 Task: Create a task  Integrate a new video conferencing system for a company's remote workers , assign it to team member softage.3@softage.net in the project AgileCube and update the status of the task to  On Track  , set the priority of the task to High
Action: Mouse moved to (81, 322)
Screenshot: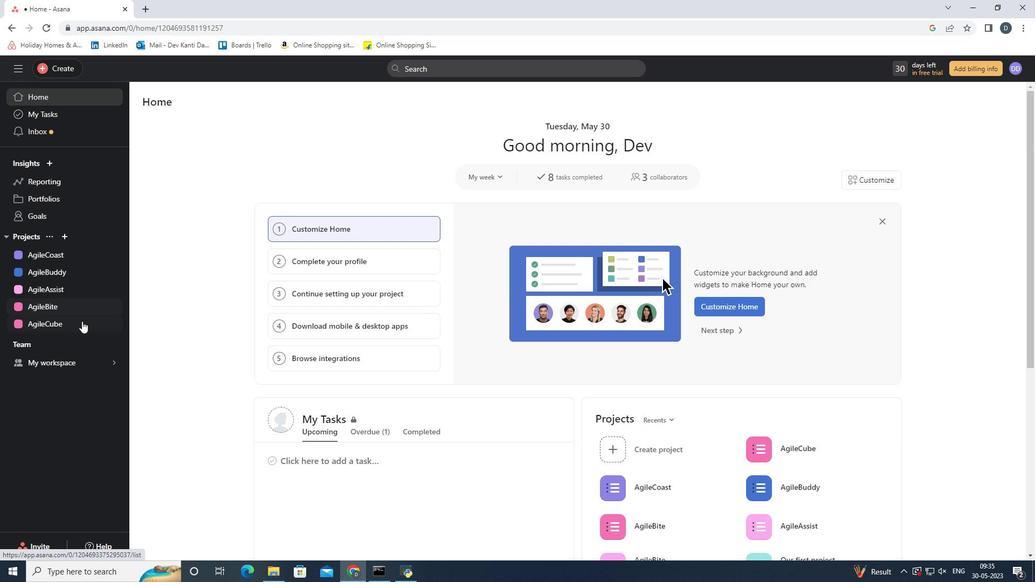 
Action: Mouse pressed left at (81, 322)
Screenshot: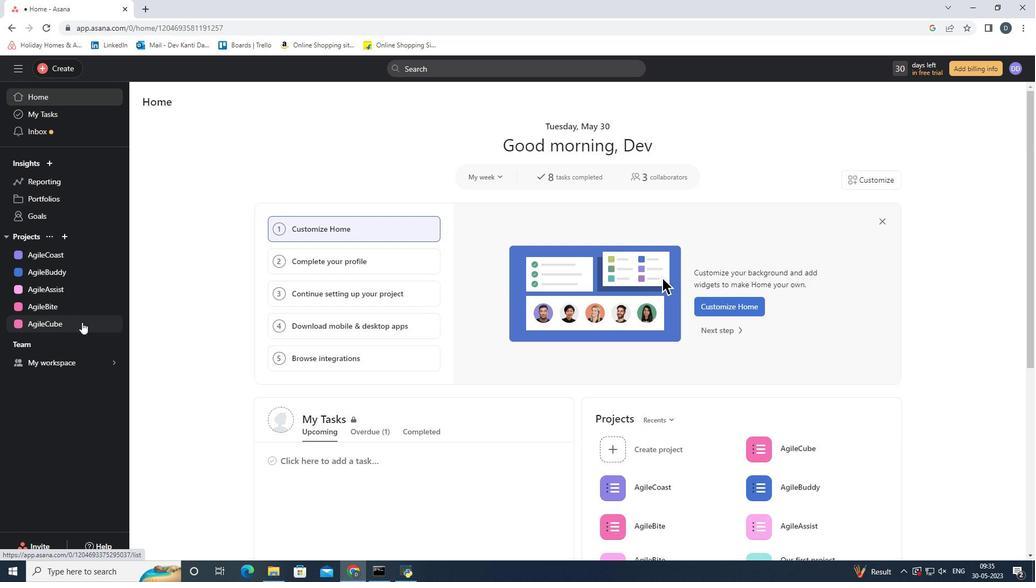 
Action: Mouse moved to (40, 62)
Screenshot: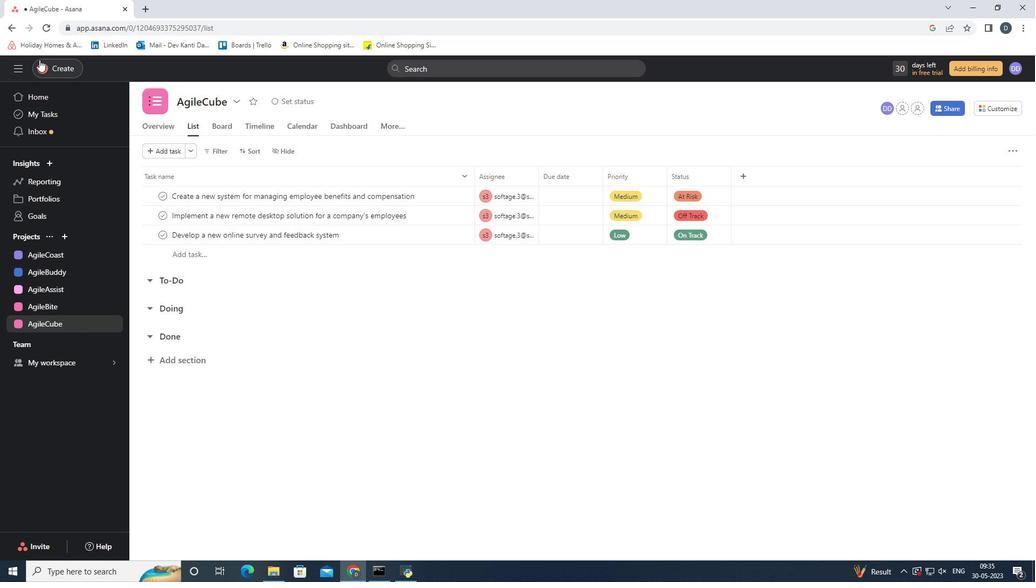 
Action: Mouse pressed left at (40, 62)
Screenshot: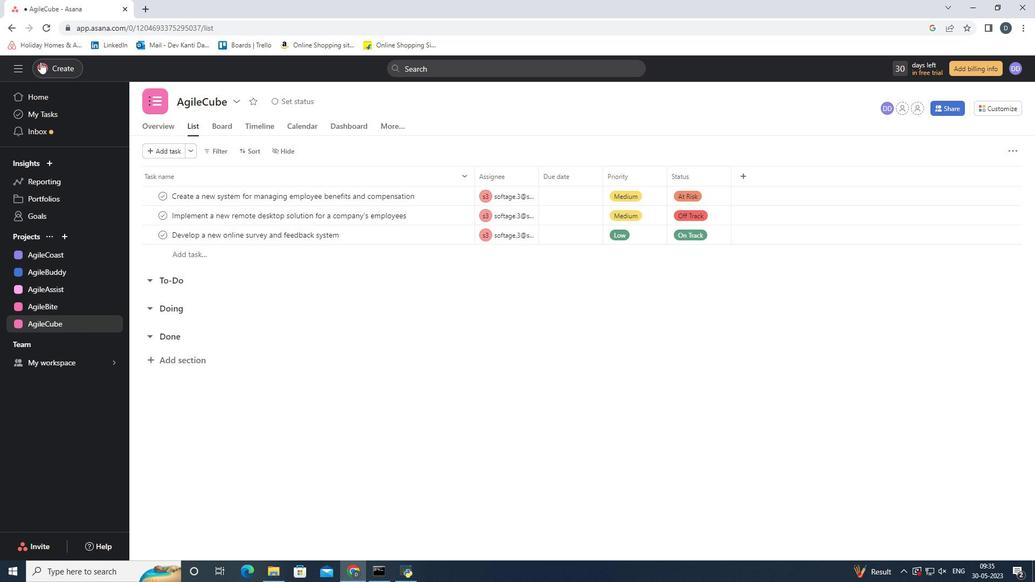 
Action: Mouse moved to (129, 70)
Screenshot: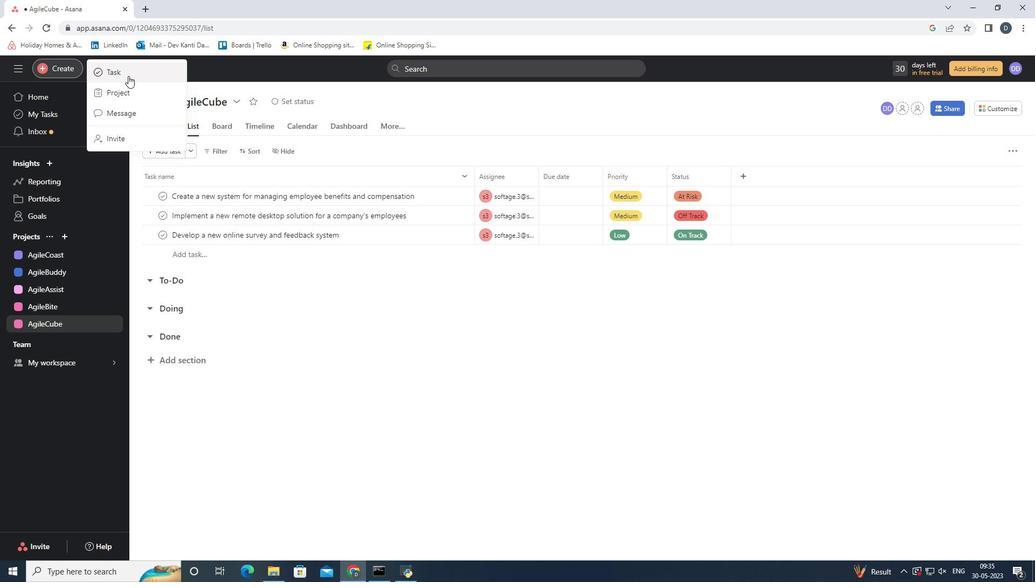 
Action: Mouse pressed left at (129, 70)
Screenshot: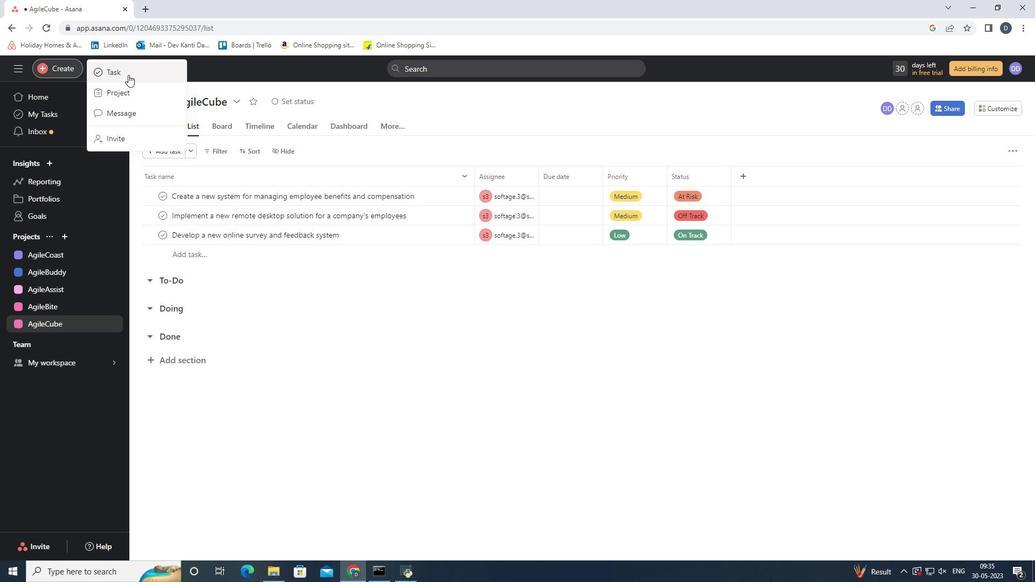 
Action: Mouse moved to (850, 457)
Screenshot: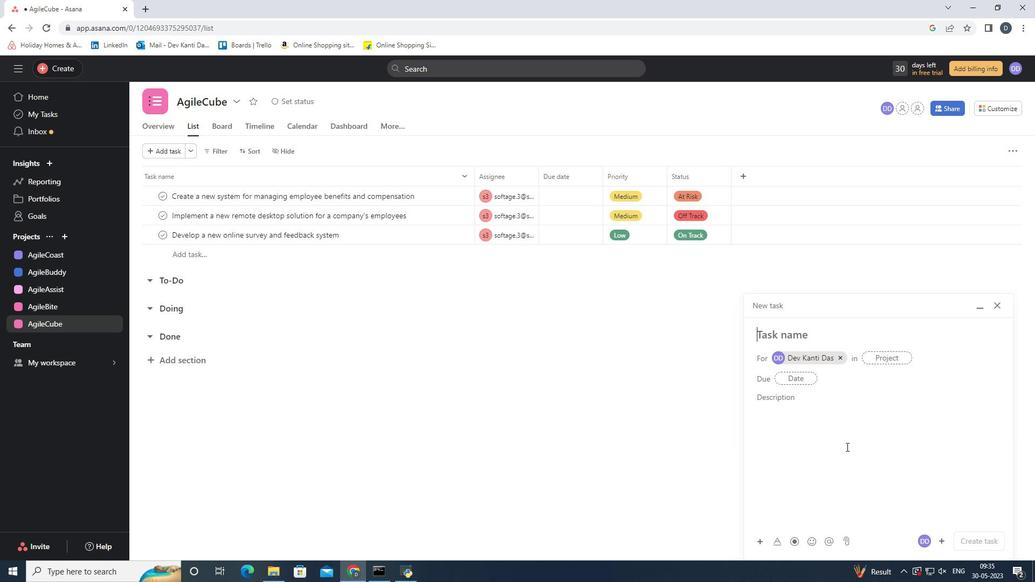 
Action: Key pressed <Key.shift>Integrate<Key.space>a<Key.space>new<Key.space>video<Key.space>conferencing<Key.space>system<Key.space>for<Key.backspace><Key.backspace><Key.backspace><Key.backspace>
Screenshot: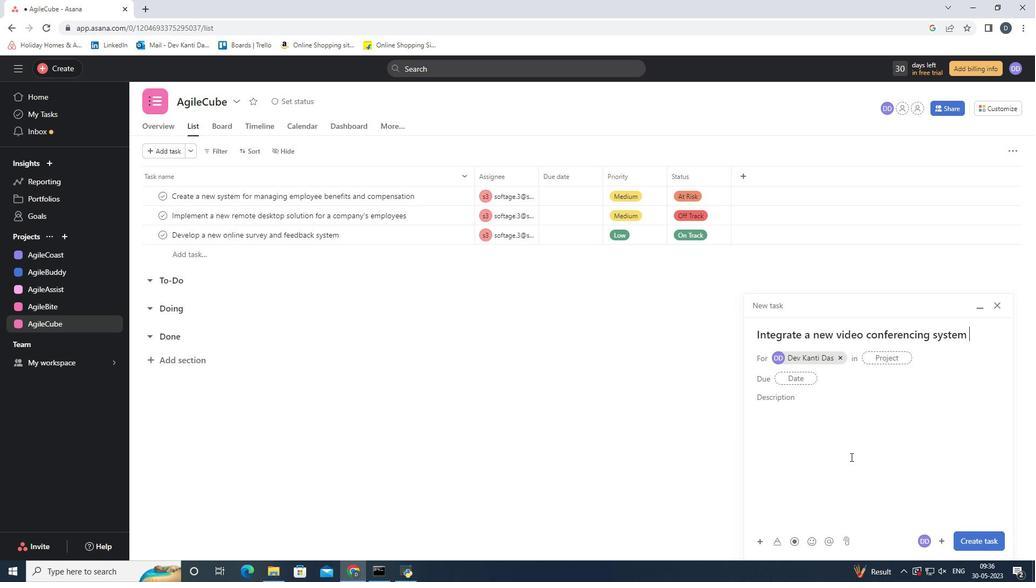 
Action: Mouse moved to (886, 395)
Screenshot: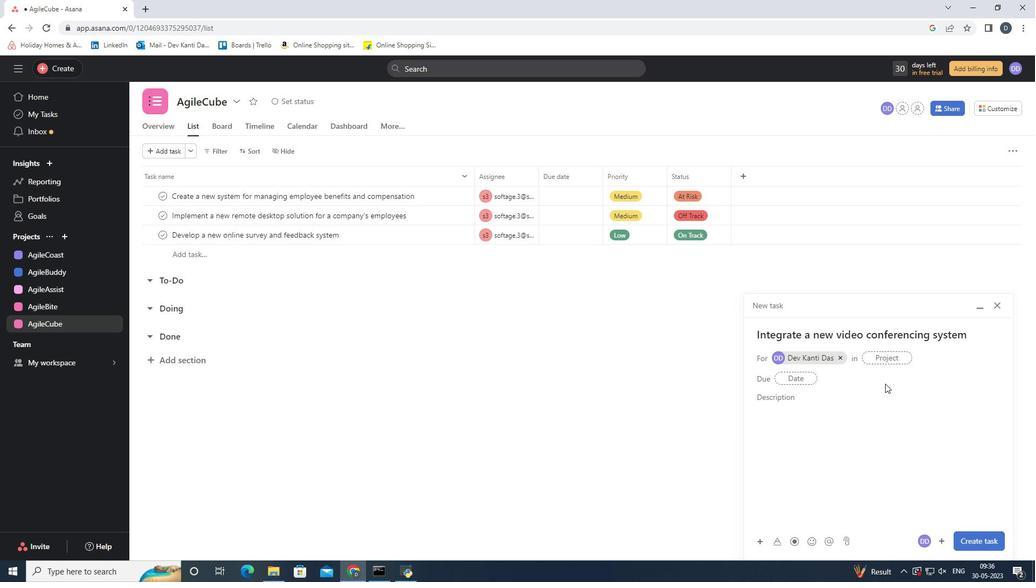 
Action: Key pressed <Key.space>
Screenshot: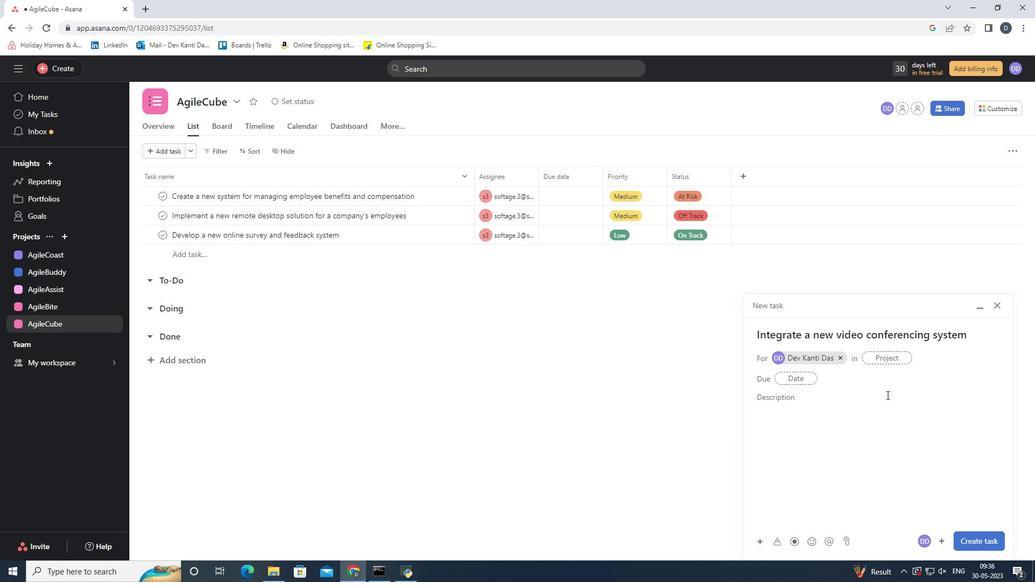 
Action: Mouse moved to (886, 413)
Screenshot: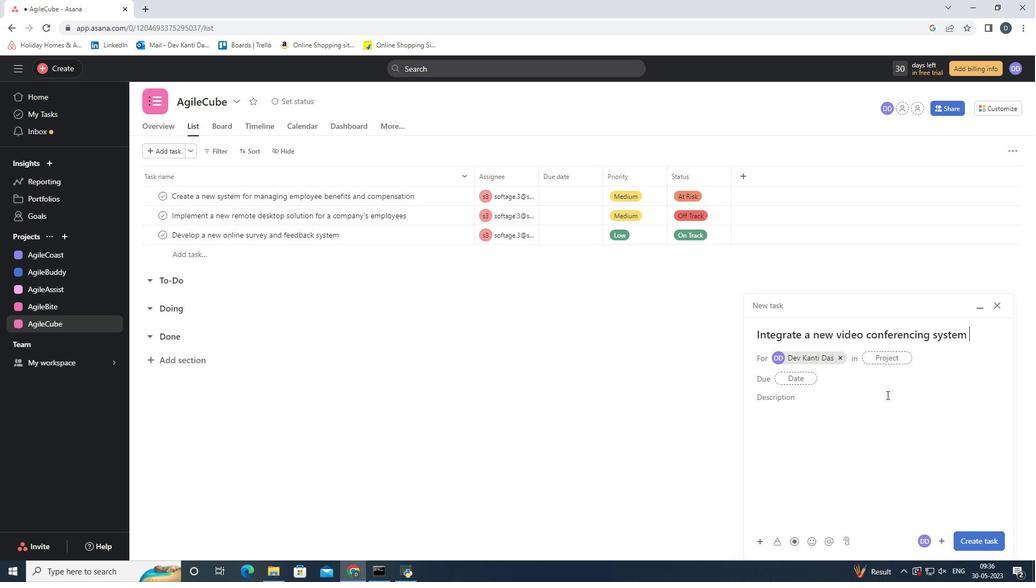 
Action: Key pressed for<Key.space>a<Key.space>company's<Key.space>remote<Key.space>workers
Screenshot: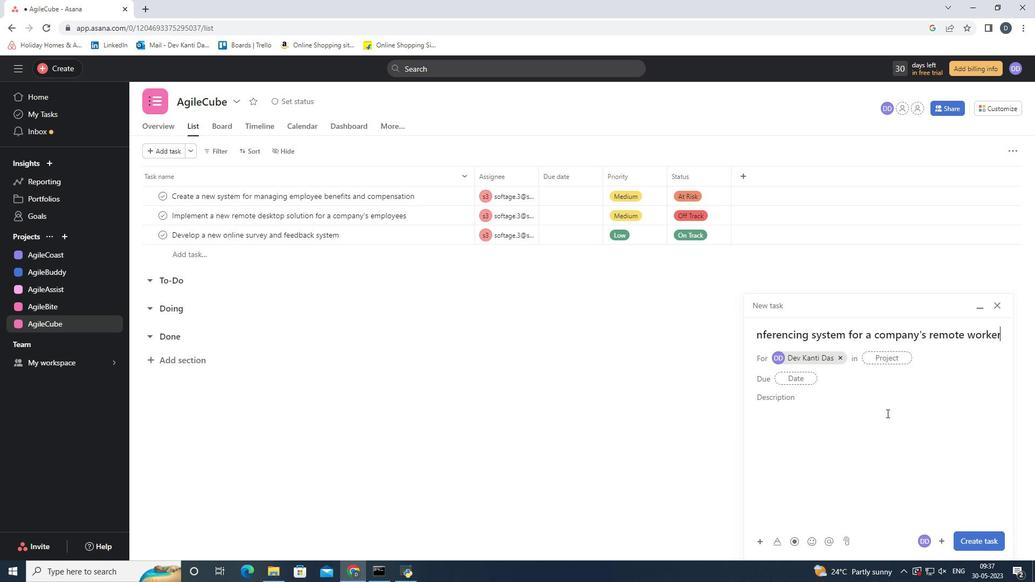 
Action: Mouse moved to (944, 539)
Screenshot: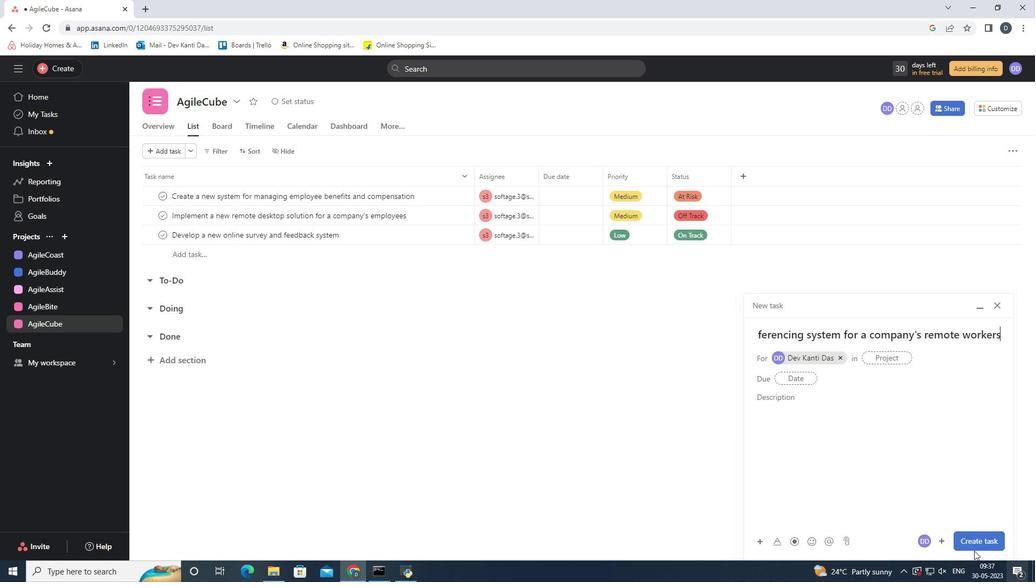 
Action: Mouse pressed left at (944, 539)
Screenshot: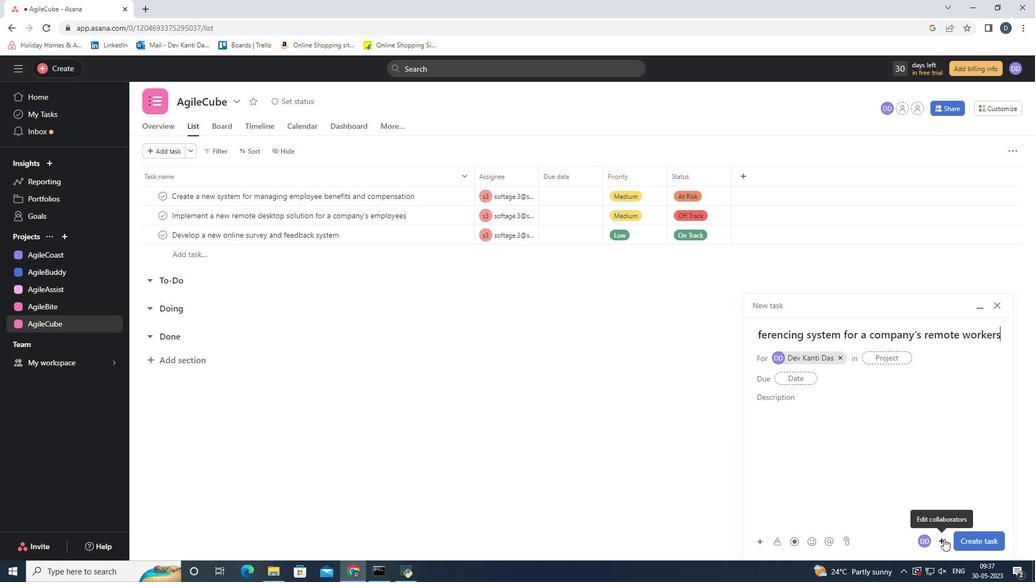 
Action: Key pressed <Key.shift><Key.shift><Key.shift><Key.shift><Key.shift><Key.shift><Key.shift><Key.shift>Softage.3<Key.shift>@softage.net
Screenshot: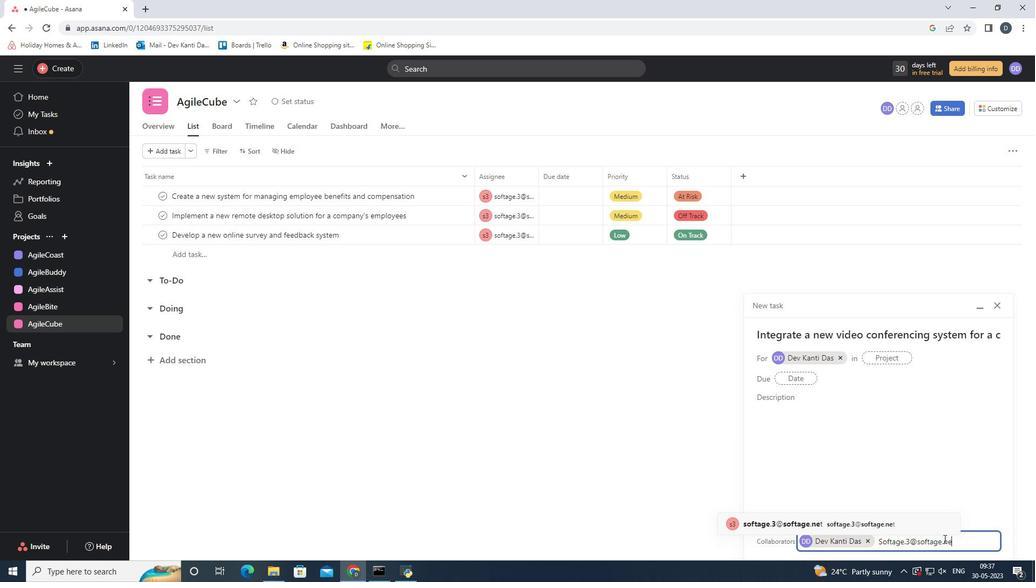 
Action: Mouse moved to (897, 523)
Screenshot: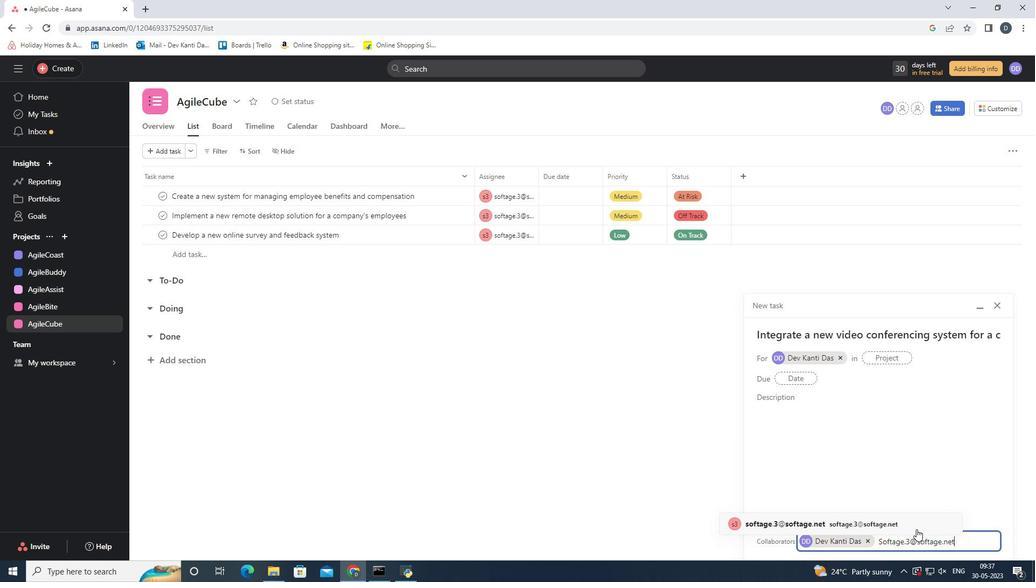 
Action: Mouse pressed left at (897, 523)
Screenshot: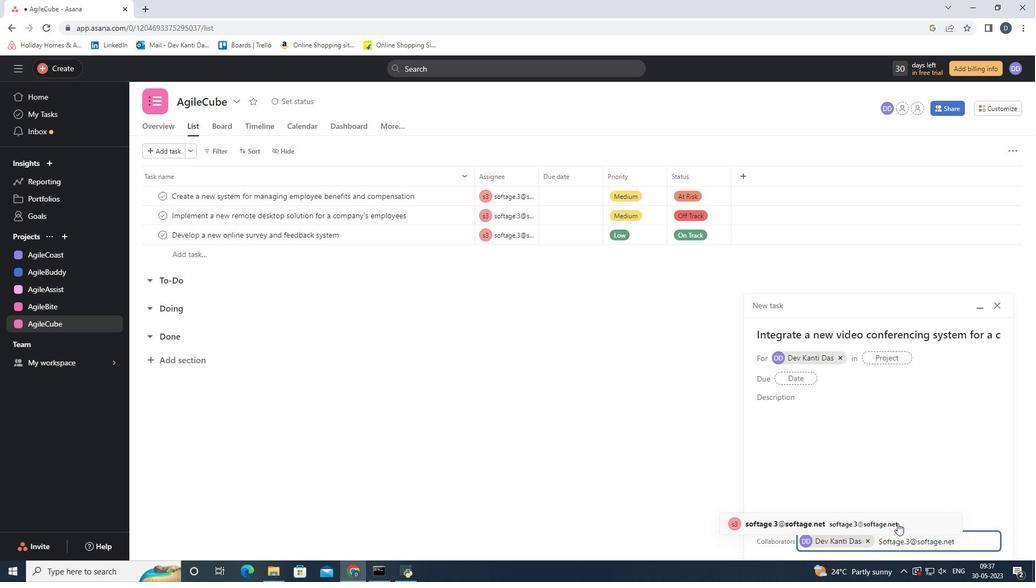 
Action: Mouse moved to (892, 361)
Screenshot: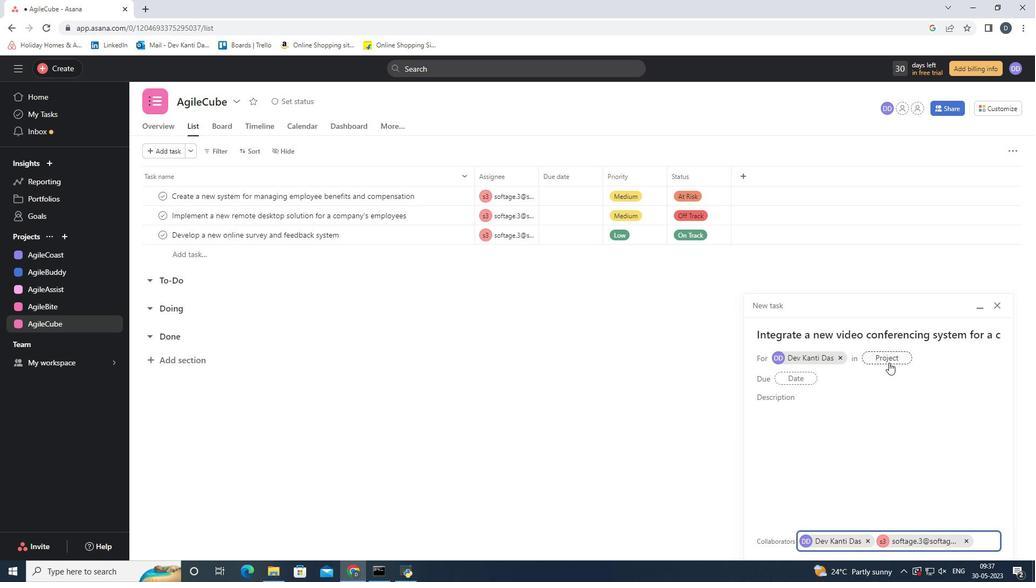 
Action: Mouse pressed left at (892, 361)
Screenshot: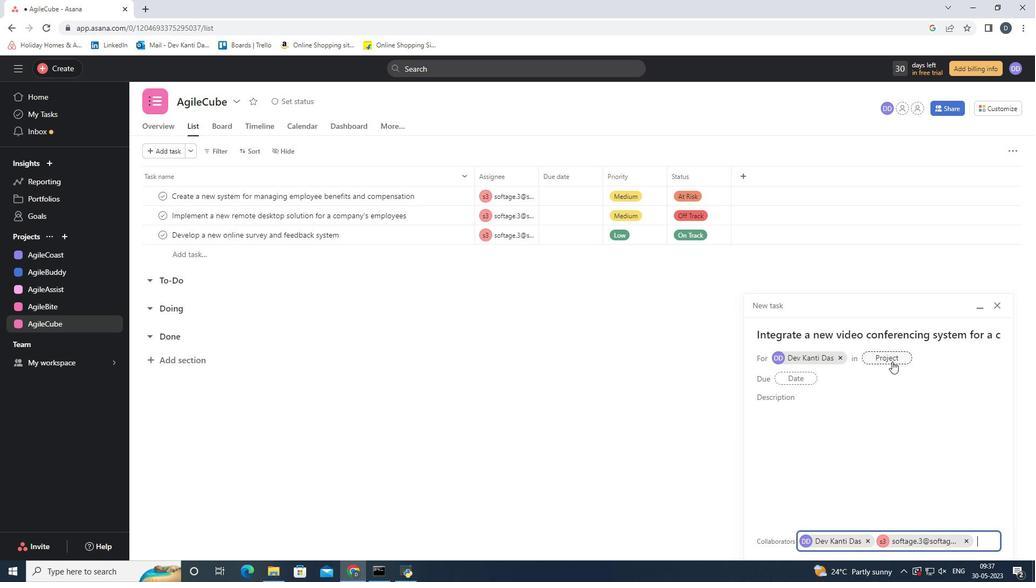 
Action: Mouse moved to (852, 370)
Screenshot: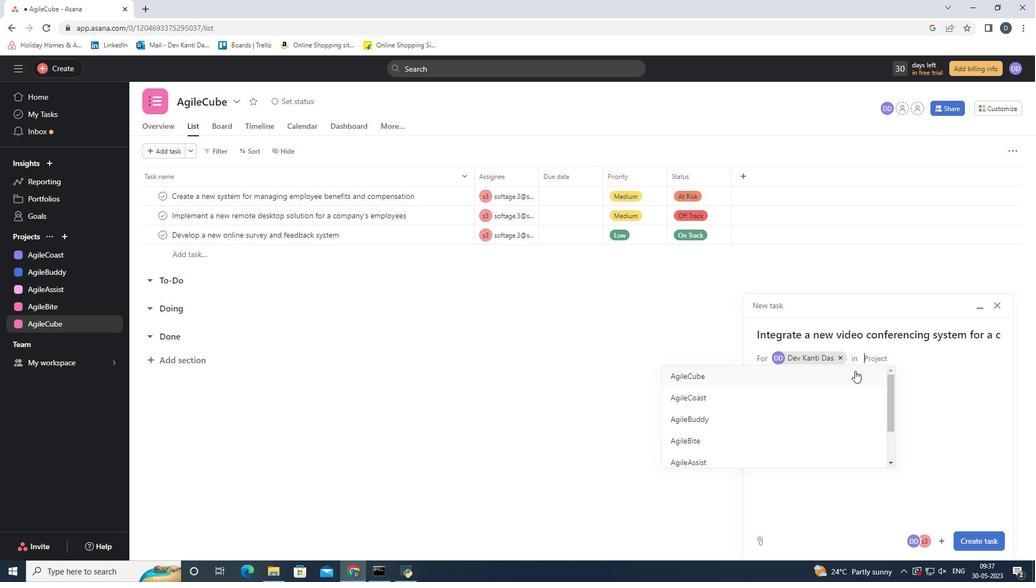 
Action: Mouse pressed left at (852, 370)
Screenshot: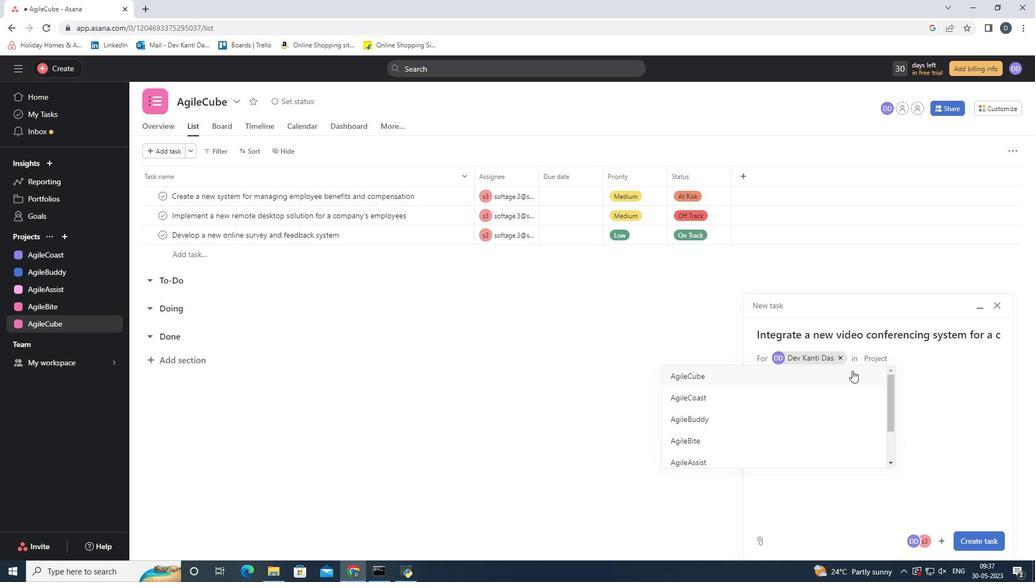 
Action: Mouse moved to (812, 431)
Screenshot: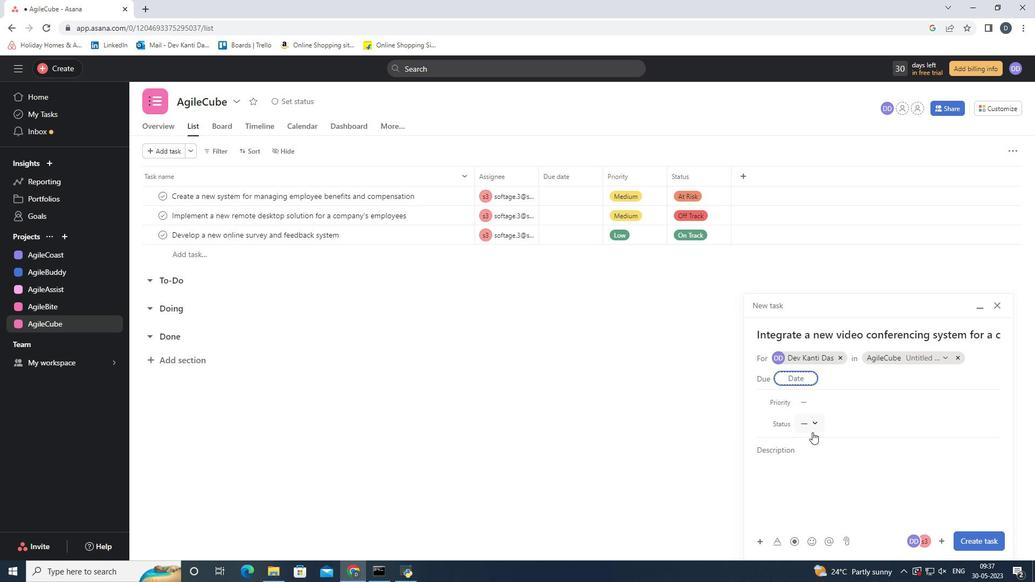
Action: Mouse pressed left at (812, 431)
Screenshot: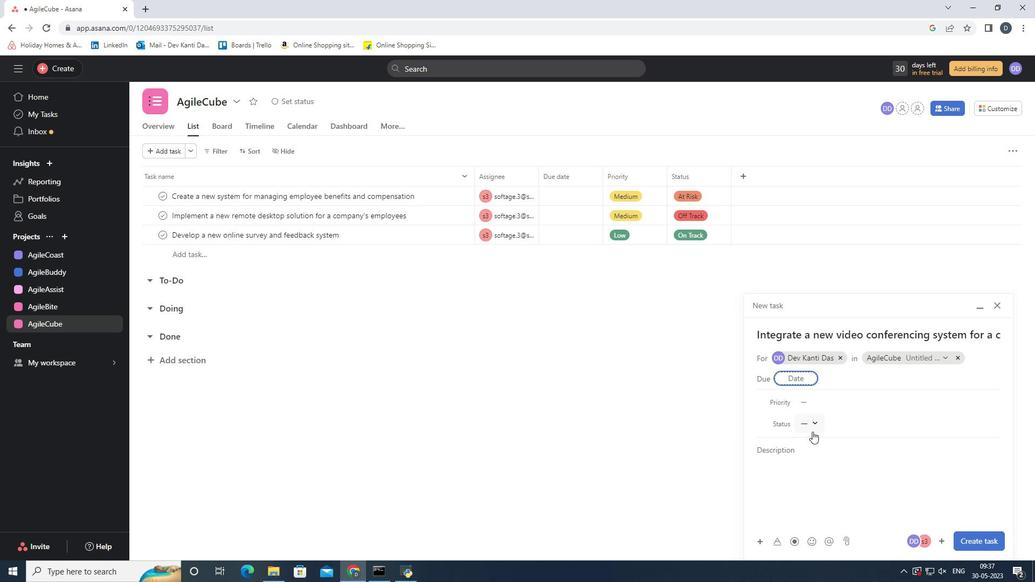 
Action: Mouse moved to (827, 459)
Screenshot: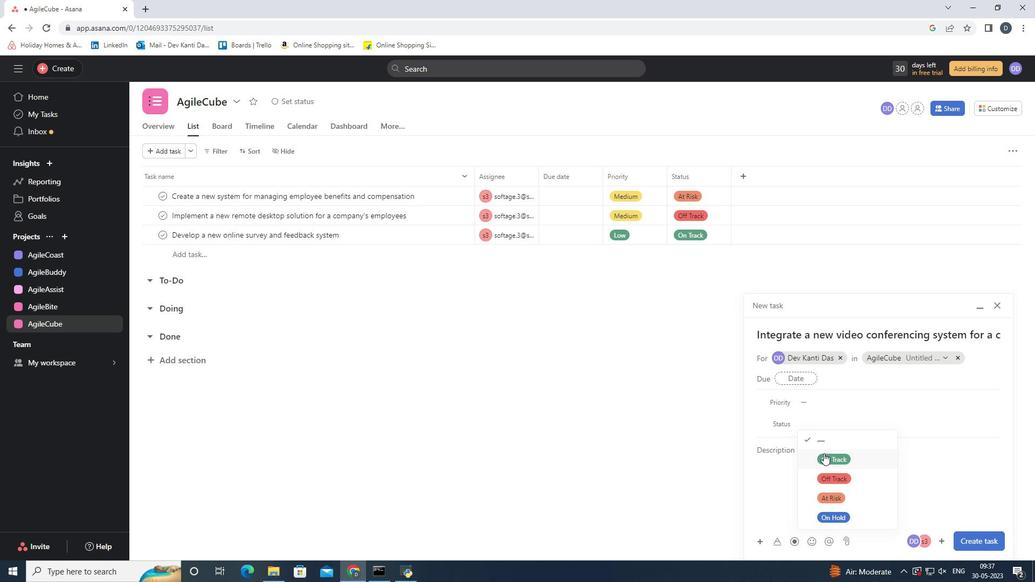 
Action: Mouse pressed left at (827, 459)
Screenshot: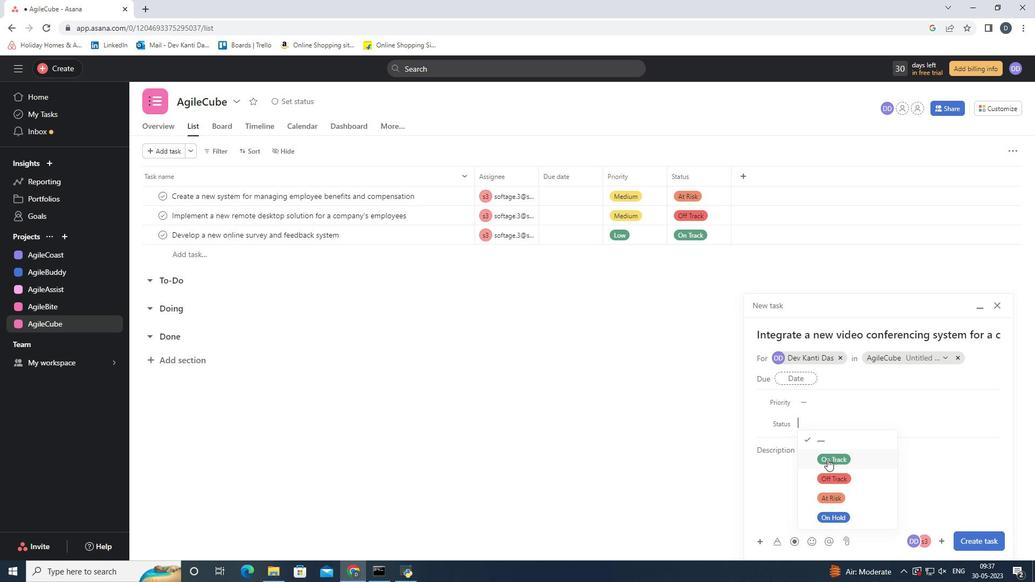 
Action: Mouse moved to (813, 407)
Screenshot: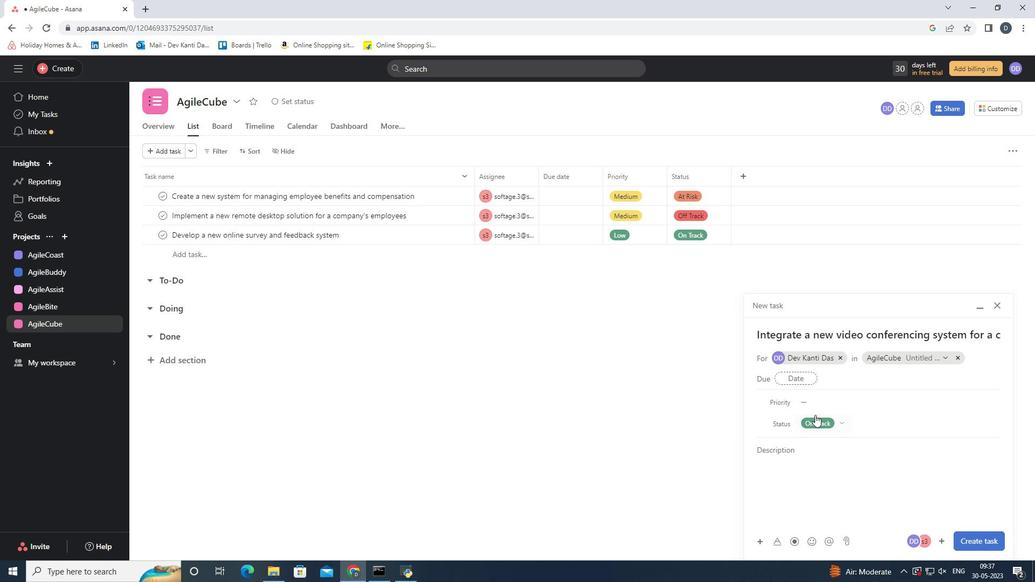 
Action: Mouse pressed left at (813, 407)
Screenshot: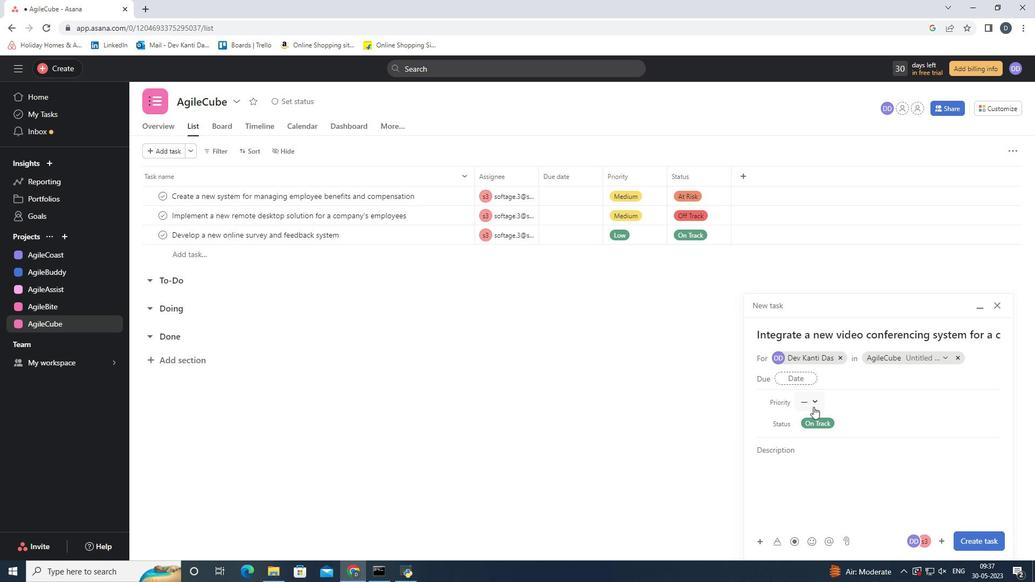 
Action: Mouse moved to (828, 430)
Screenshot: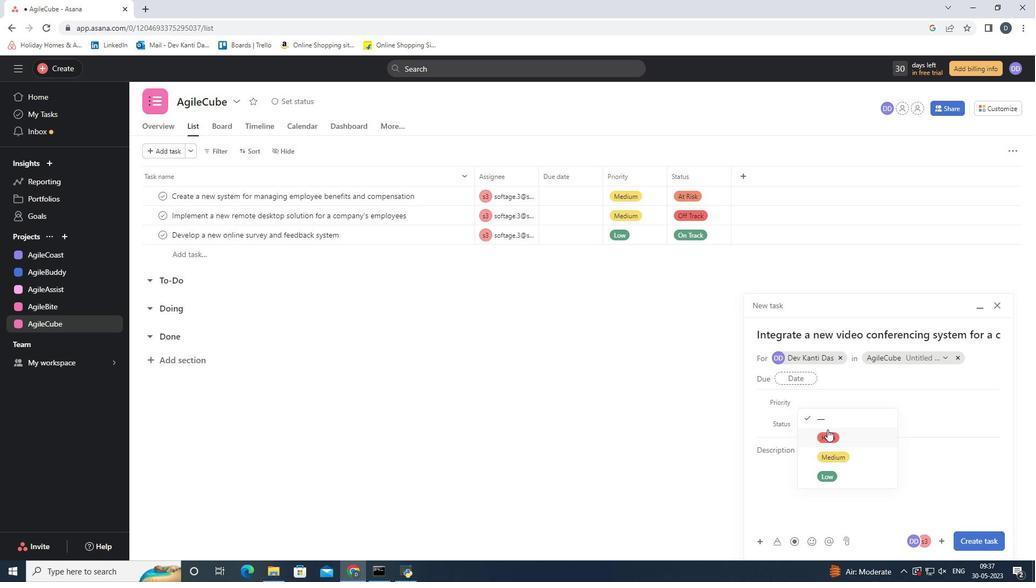 
Action: Mouse pressed left at (828, 430)
Screenshot: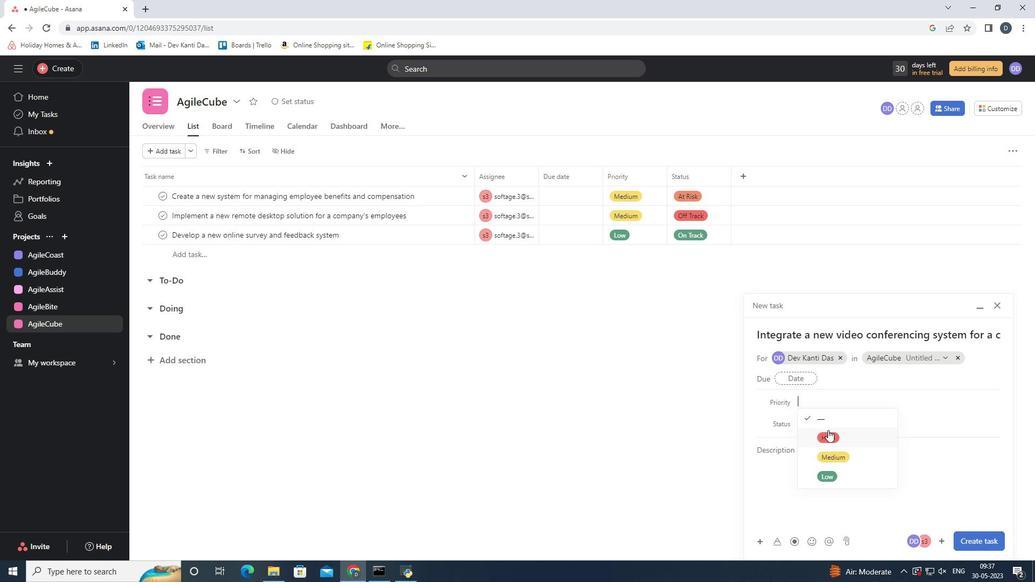 
Action: Mouse moved to (980, 542)
Screenshot: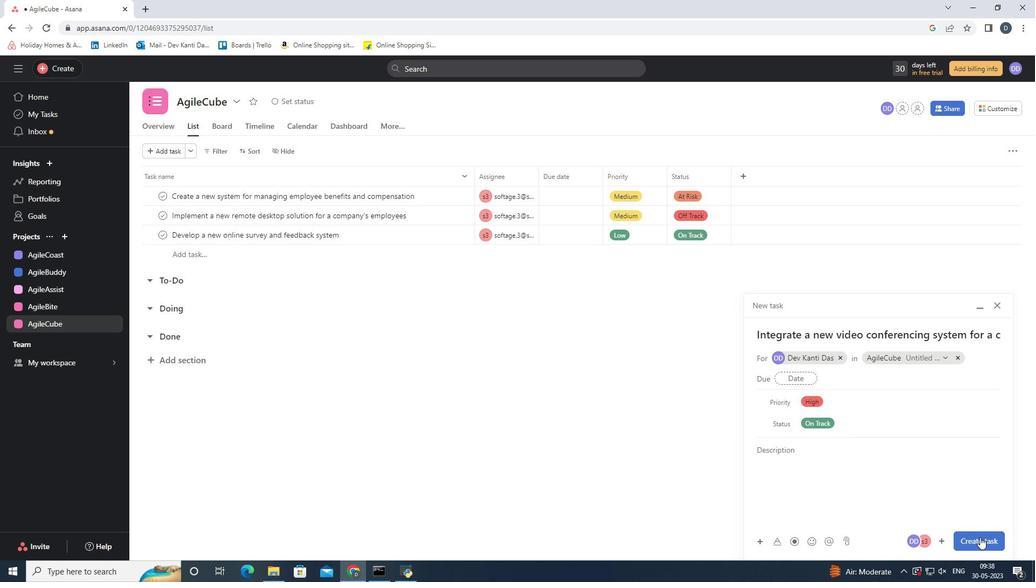 
Action: Mouse pressed left at (980, 542)
Screenshot: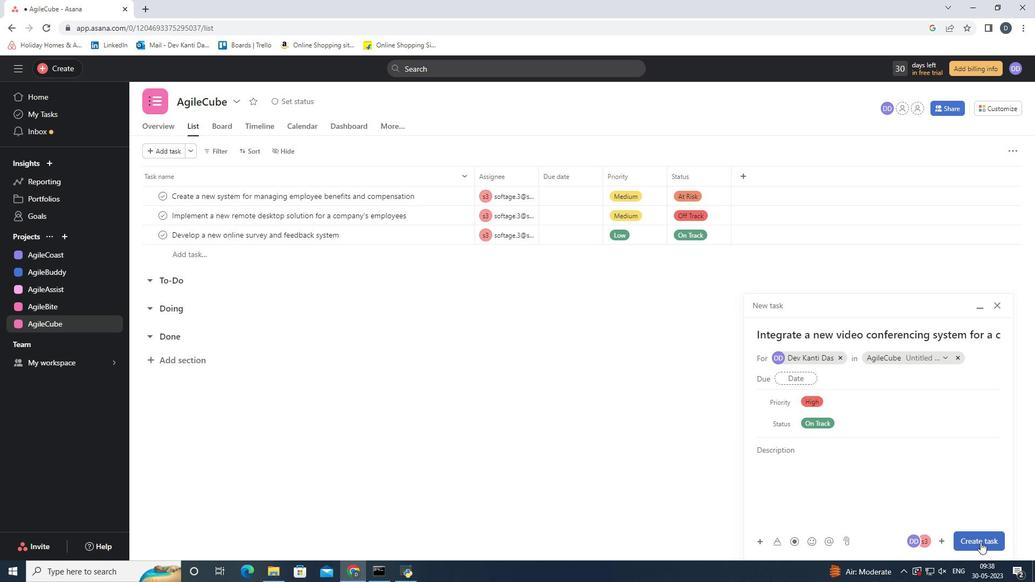 
Action: Mouse moved to (120, 517)
Screenshot: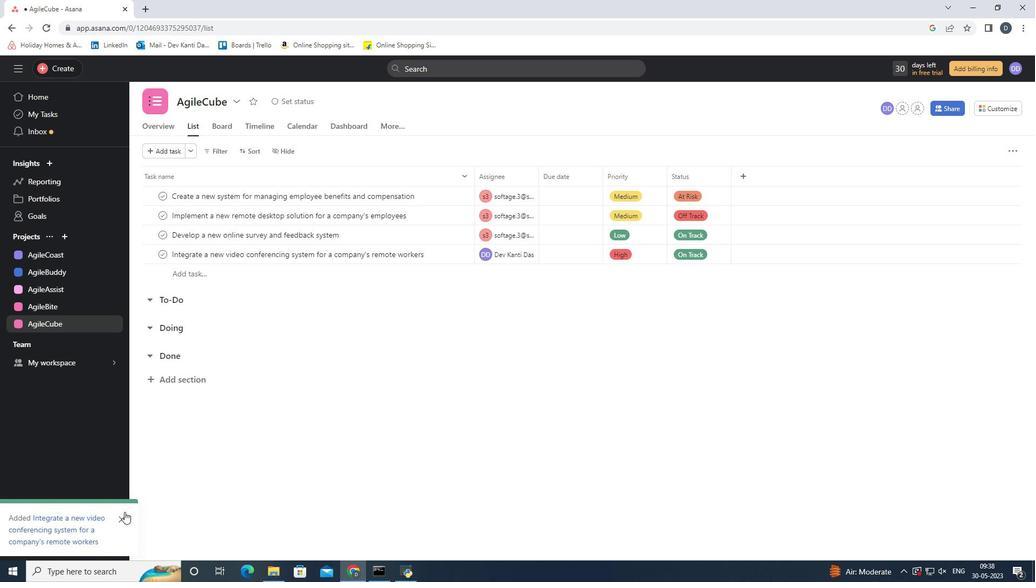 
Action: Mouse pressed left at (120, 517)
Screenshot: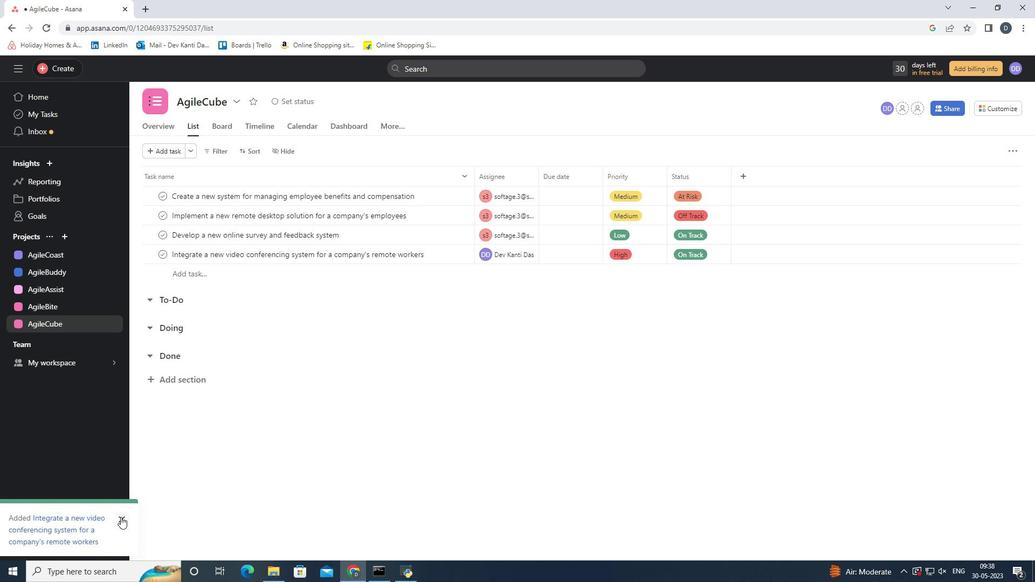 
Action: Mouse moved to (497, 194)
Screenshot: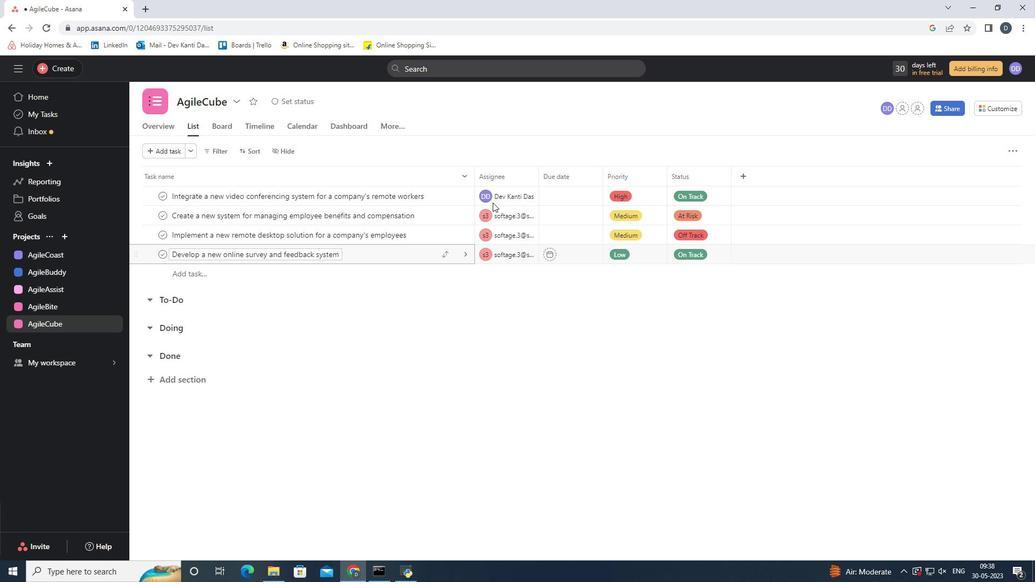 
Action: Mouse pressed left at (497, 194)
Screenshot: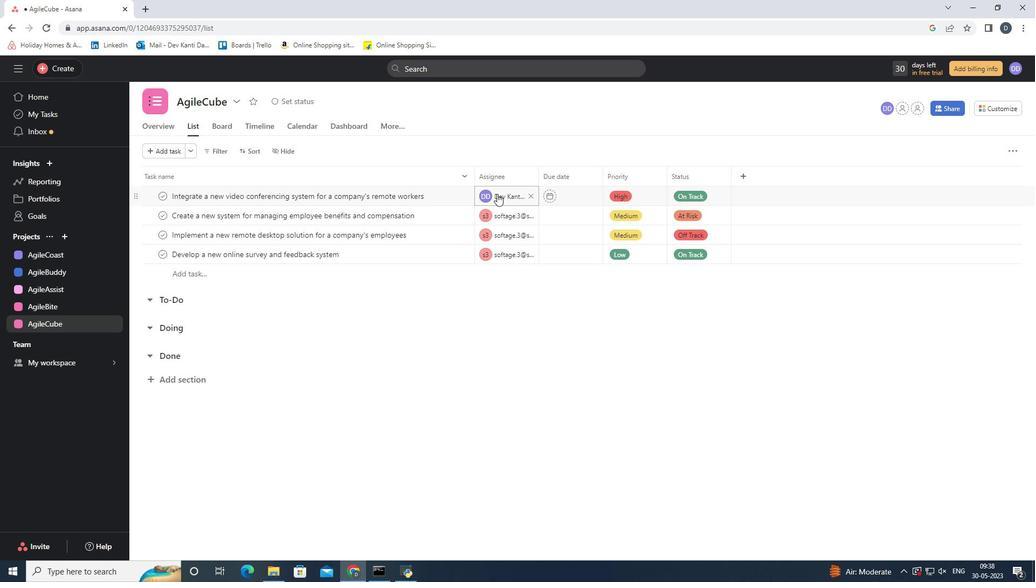 
Action: Mouse moved to (532, 279)
Screenshot: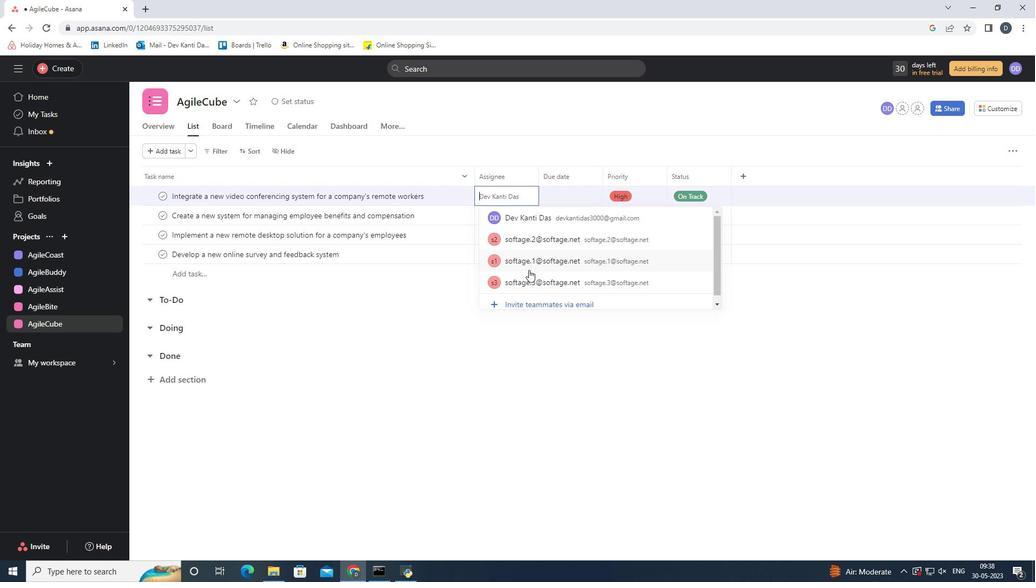 
Action: Mouse pressed left at (532, 279)
Screenshot: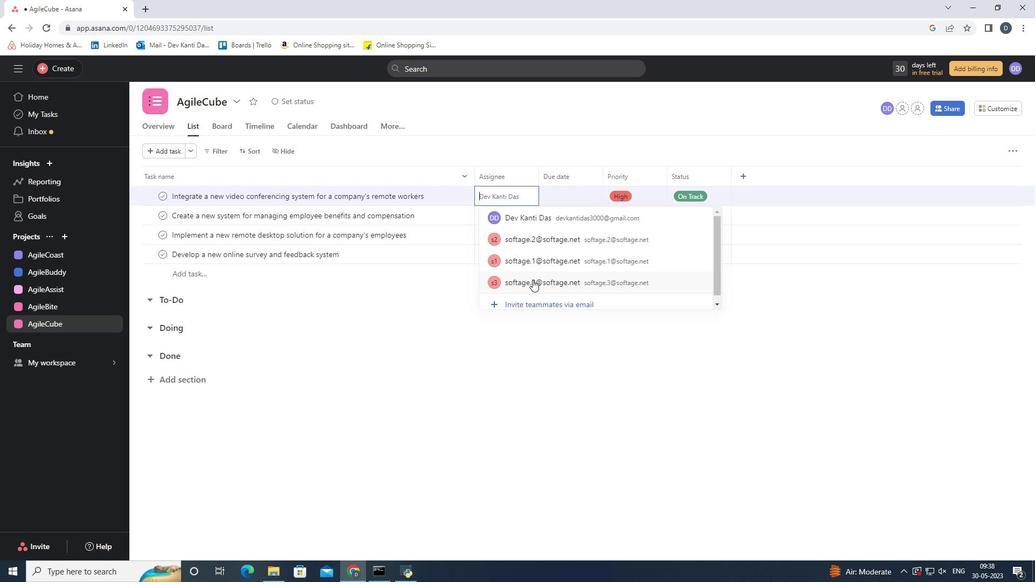 
Action: Mouse moved to (712, 374)
Screenshot: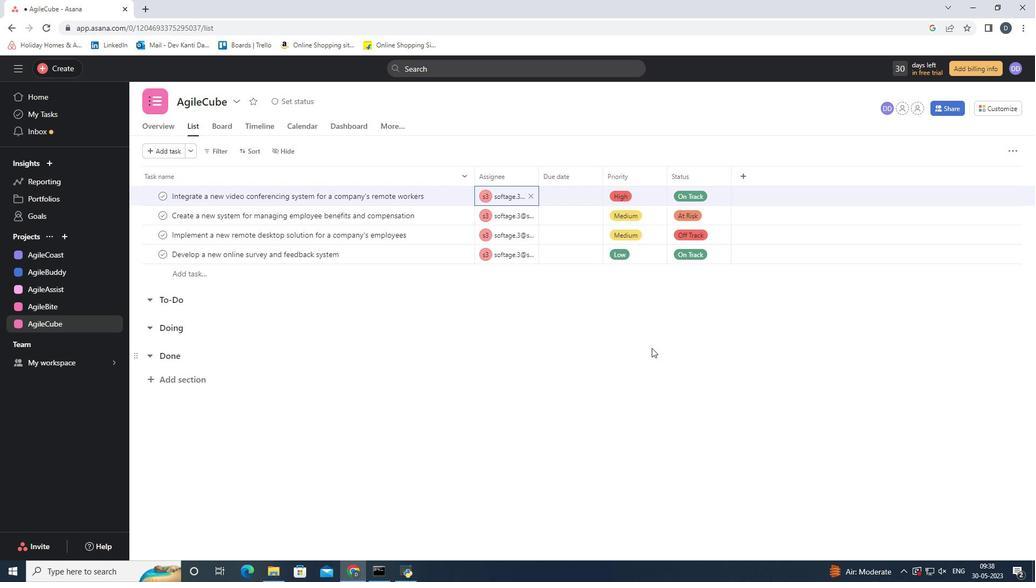 
